 Task: Create a due date automation trigger when advanced on, on the tuesday before a card is due add fields without custom field "Resume" set to a date more than 1 days ago at 11:00 AM.
Action: Mouse moved to (980, 73)
Screenshot: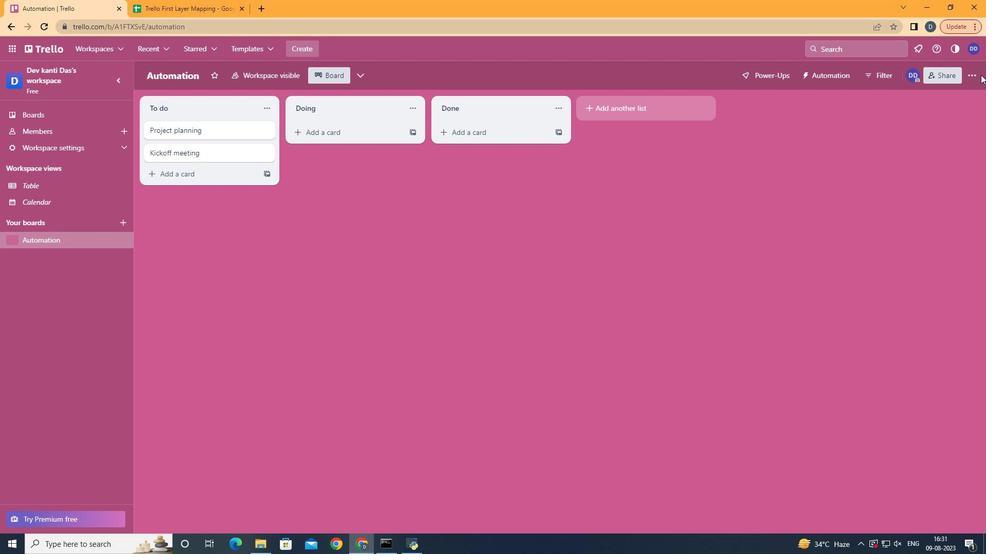 
Action: Mouse pressed left at (980, 73)
Screenshot: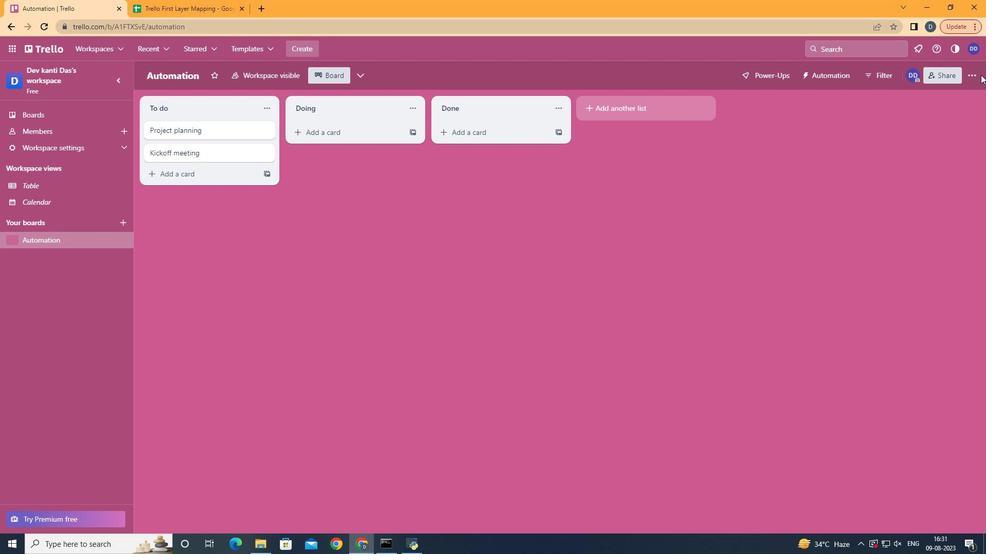 
Action: Mouse moved to (976, 71)
Screenshot: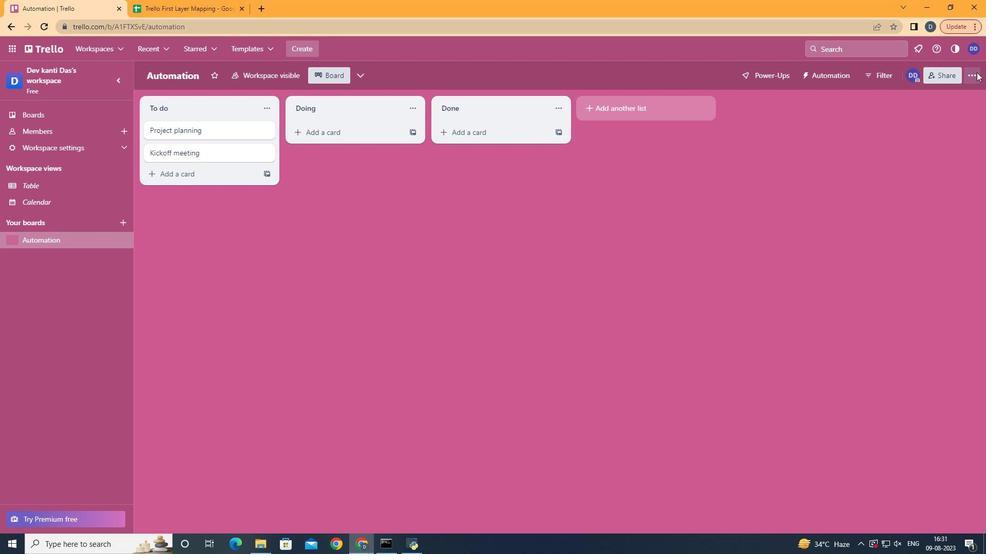 
Action: Mouse pressed left at (976, 71)
Screenshot: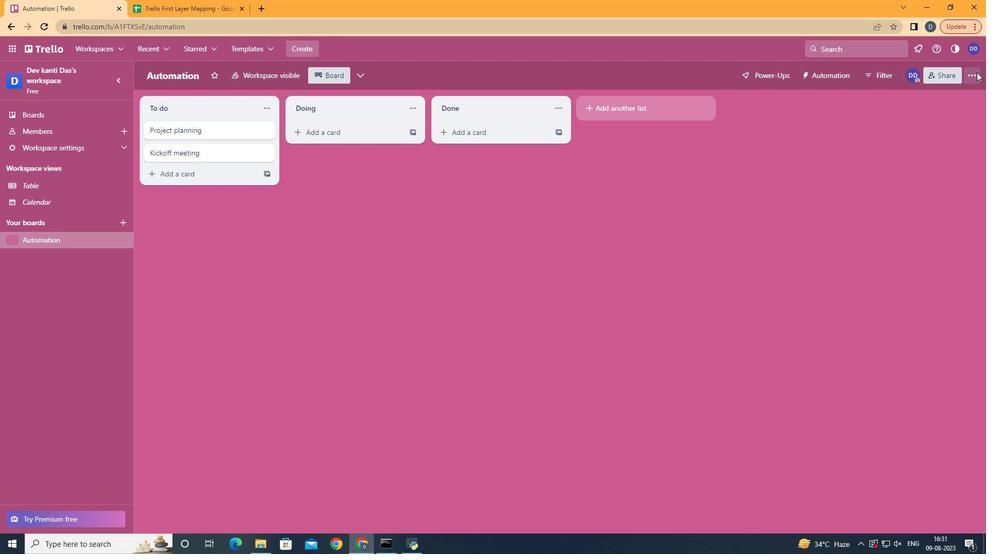 
Action: Mouse moved to (879, 228)
Screenshot: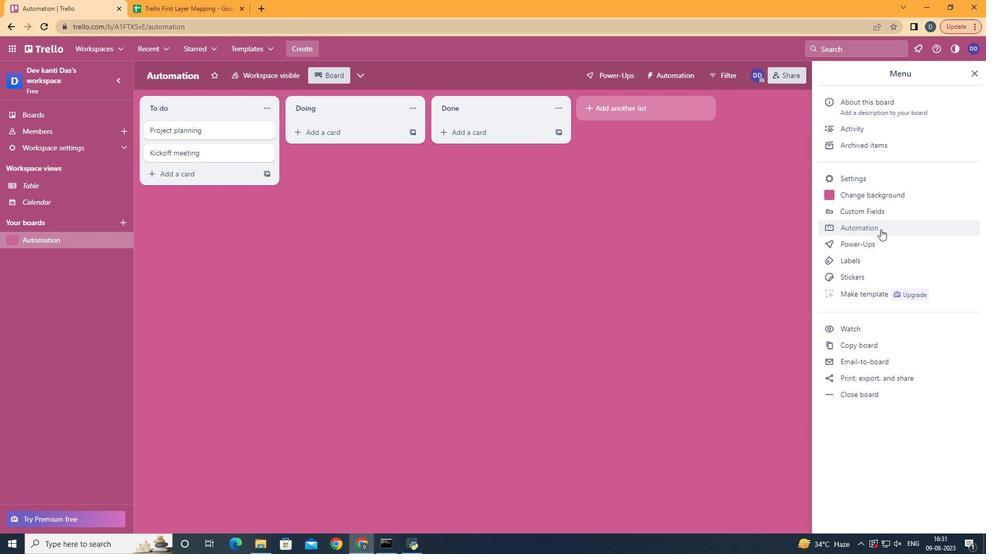 
Action: Mouse pressed left at (879, 228)
Screenshot: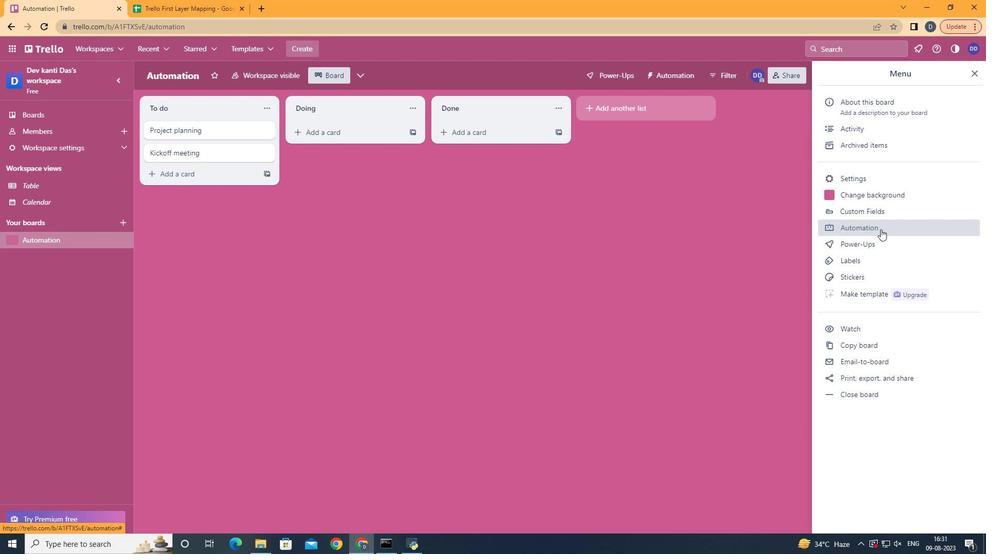 
Action: Mouse moved to (195, 207)
Screenshot: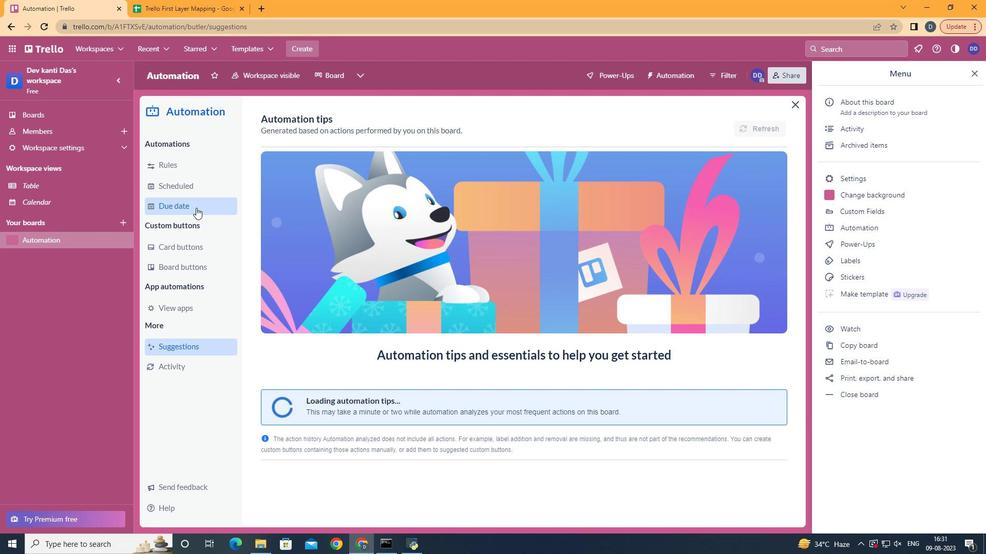 
Action: Mouse pressed left at (195, 207)
Screenshot: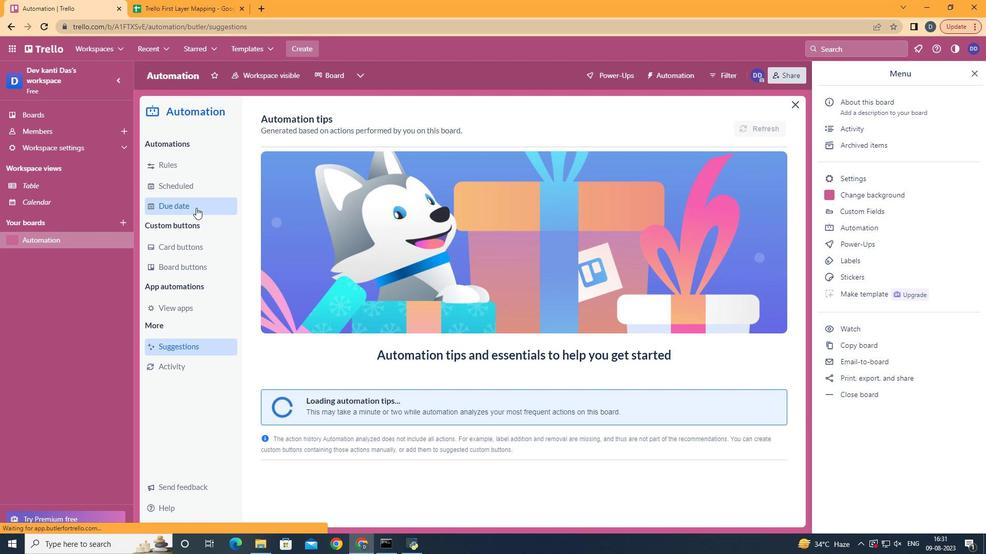 
Action: Mouse moved to (726, 117)
Screenshot: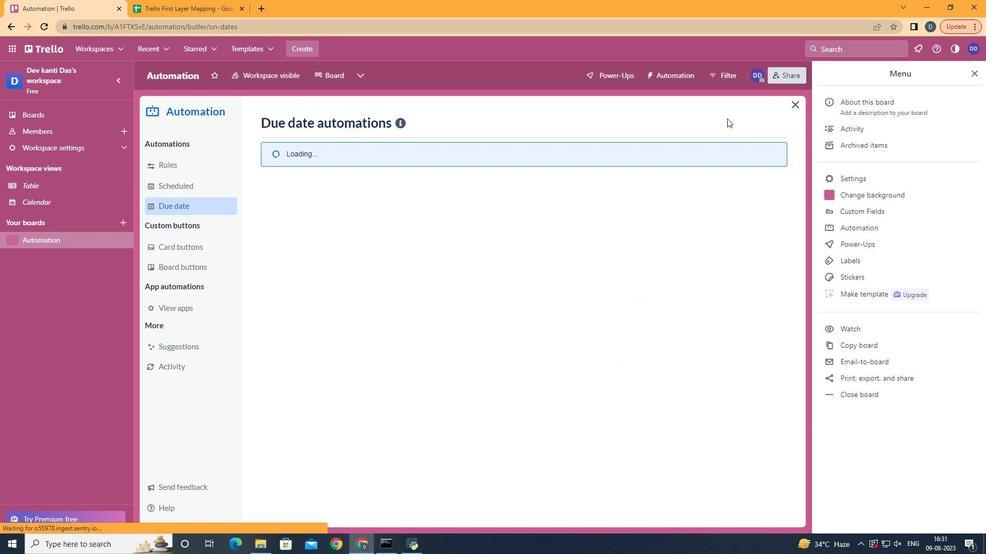 
Action: Mouse pressed left at (726, 117)
Screenshot: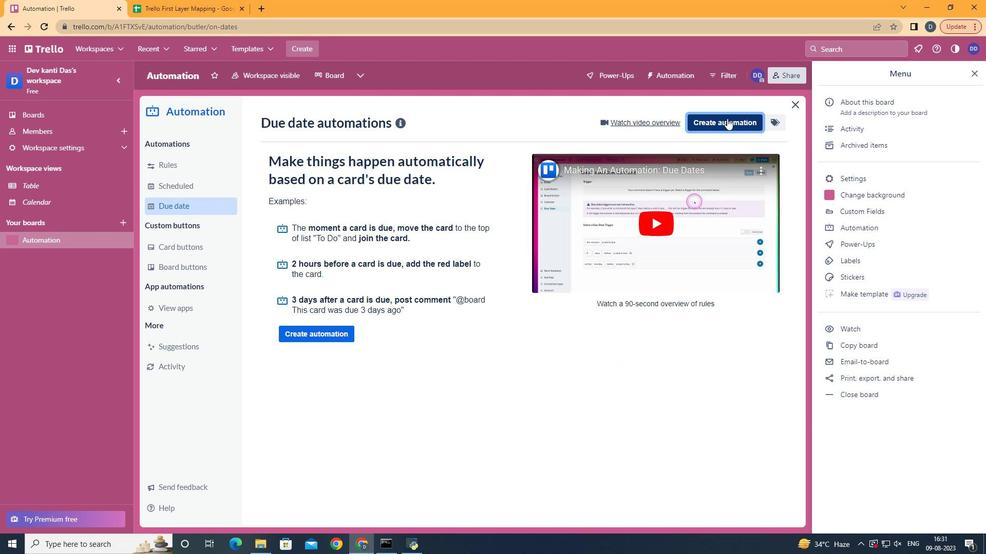 
Action: Mouse moved to (531, 228)
Screenshot: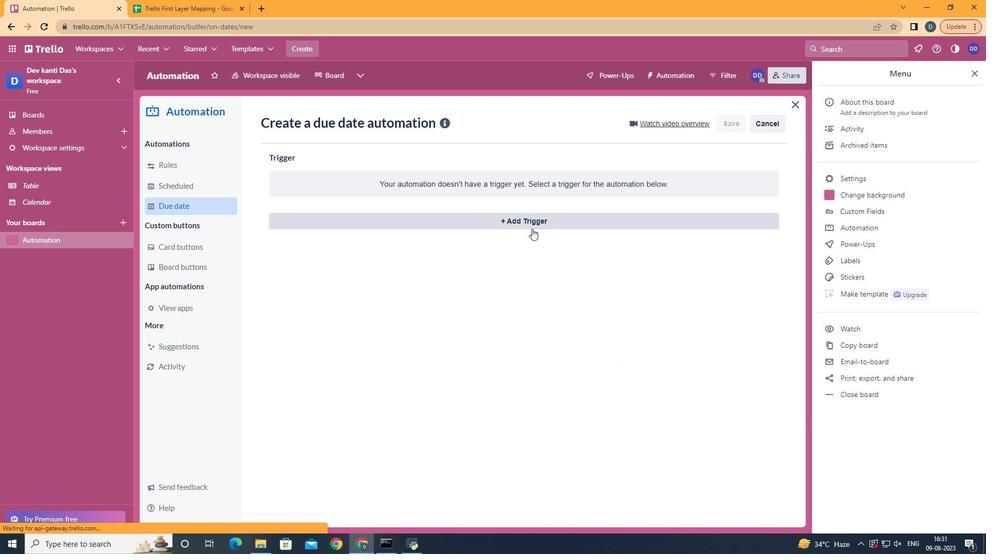 
Action: Mouse pressed left at (531, 228)
Screenshot: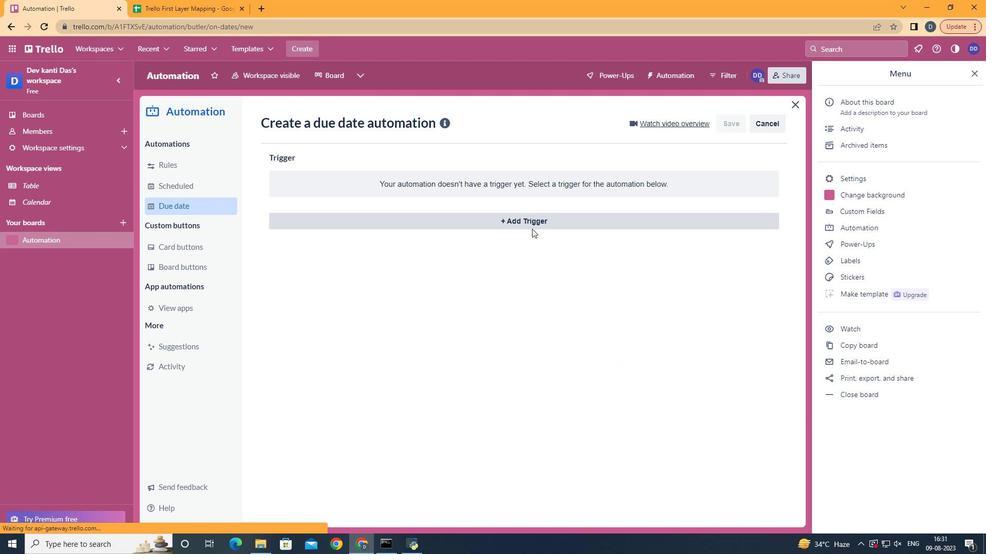 
Action: Mouse moved to (332, 293)
Screenshot: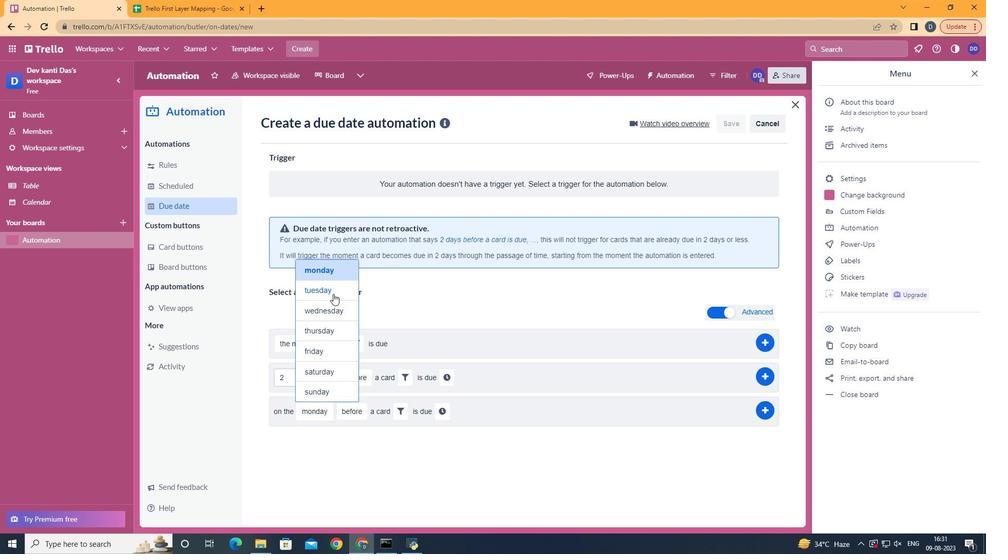 
Action: Mouse pressed left at (332, 293)
Screenshot: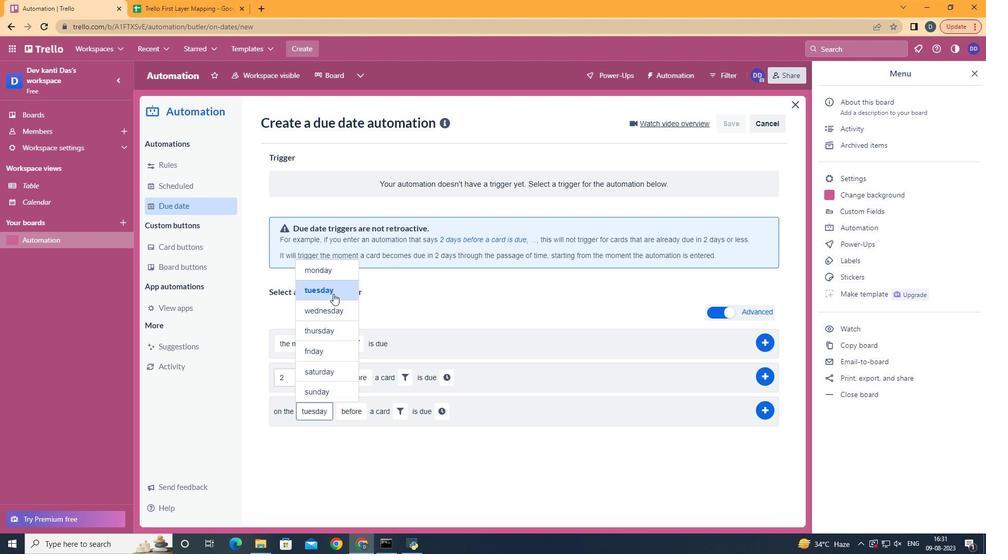 
Action: Mouse moved to (391, 414)
Screenshot: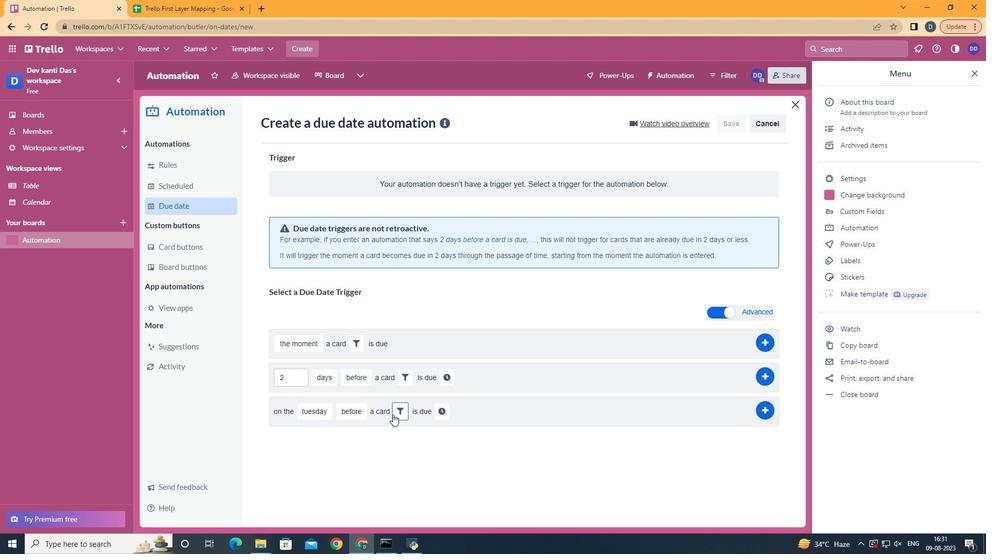 
Action: Mouse pressed left at (391, 414)
Screenshot: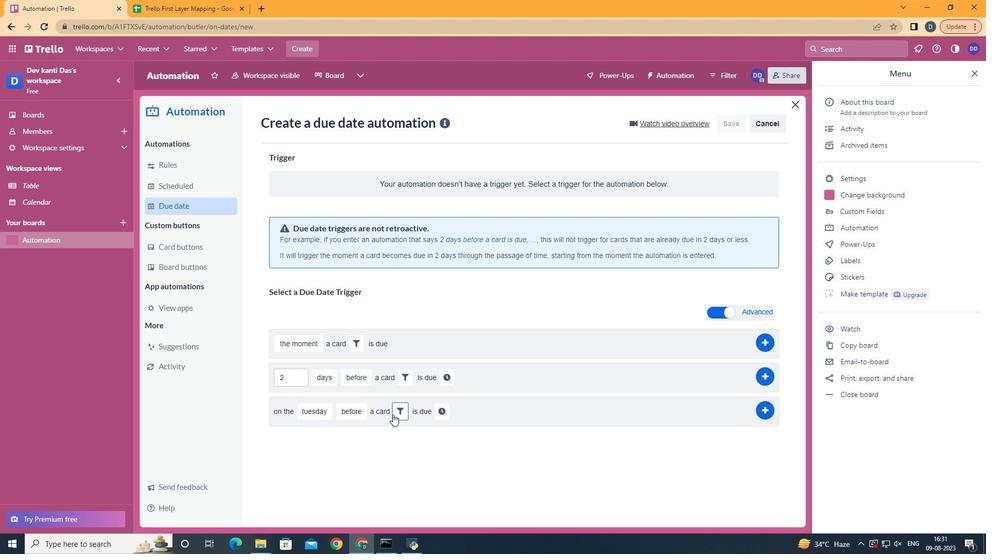 
Action: Mouse moved to (572, 436)
Screenshot: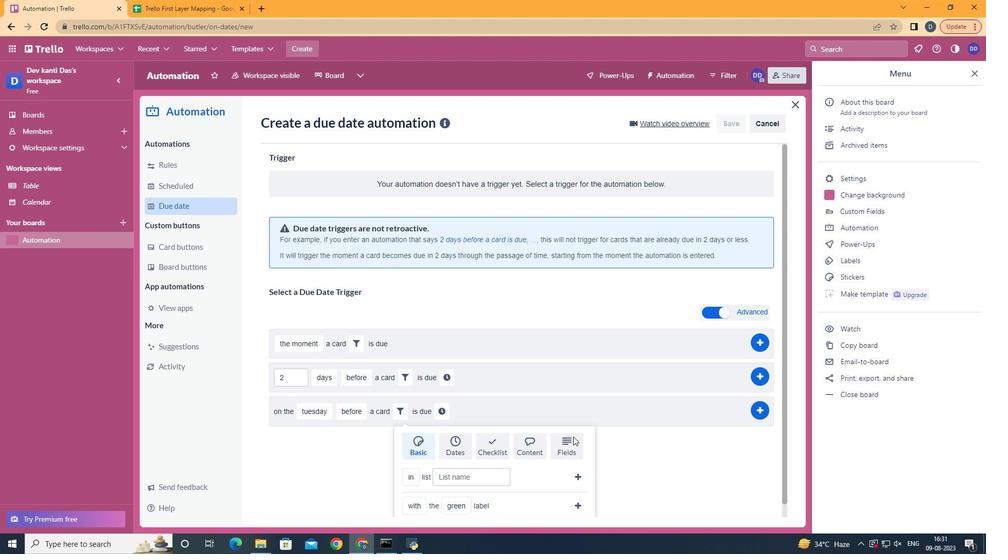 
Action: Mouse pressed left at (572, 436)
Screenshot: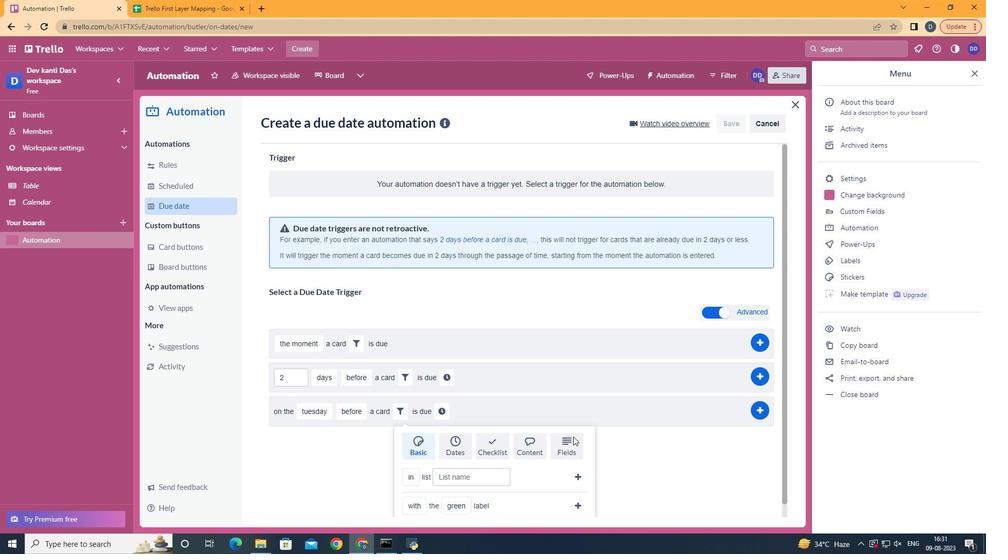 
Action: Mouse moved to (576, 436)
Screenshot: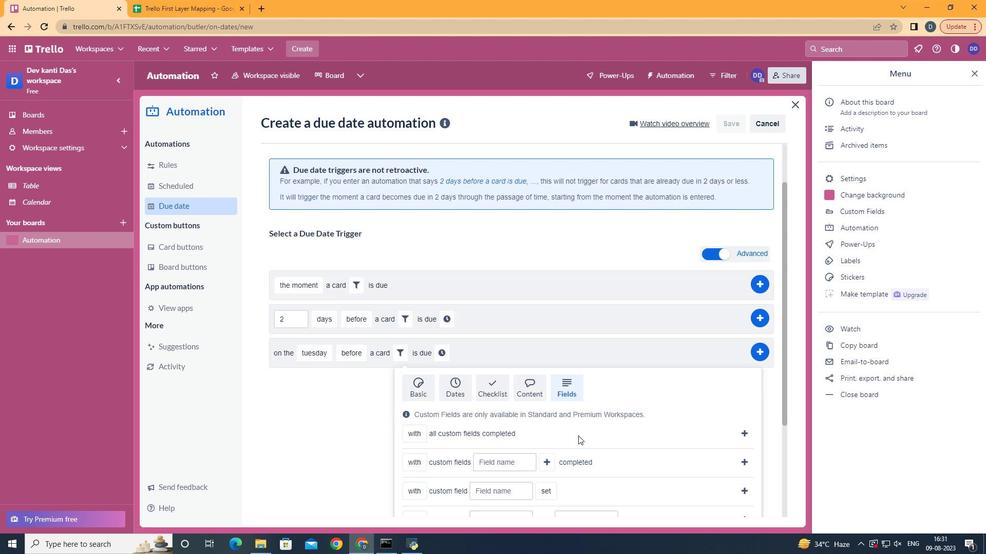 
Action: Mouse scrolled (576, 435) with delta (0, 0)
Screenshot: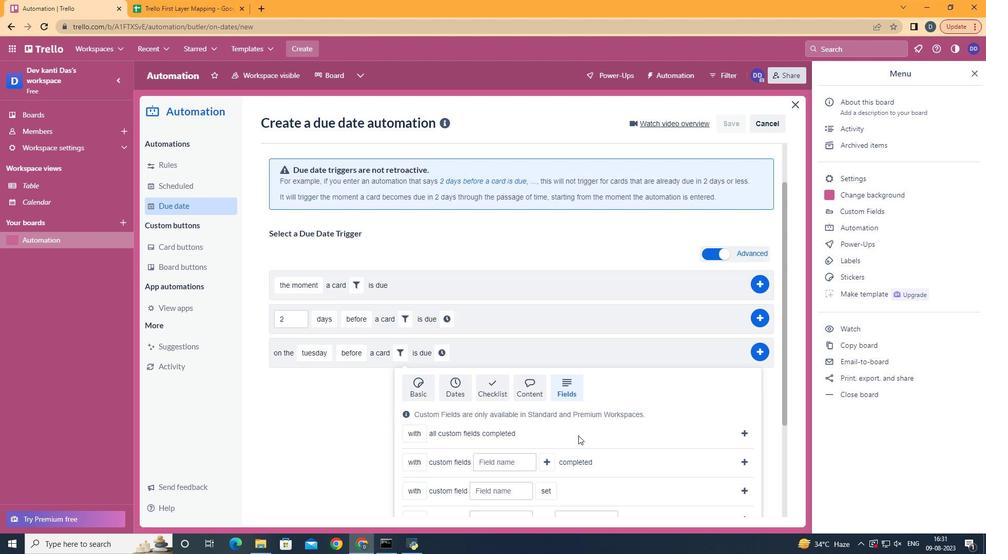 
Action: Mouse scrolled (576, 435) with delta (0, 0)
Screenshot: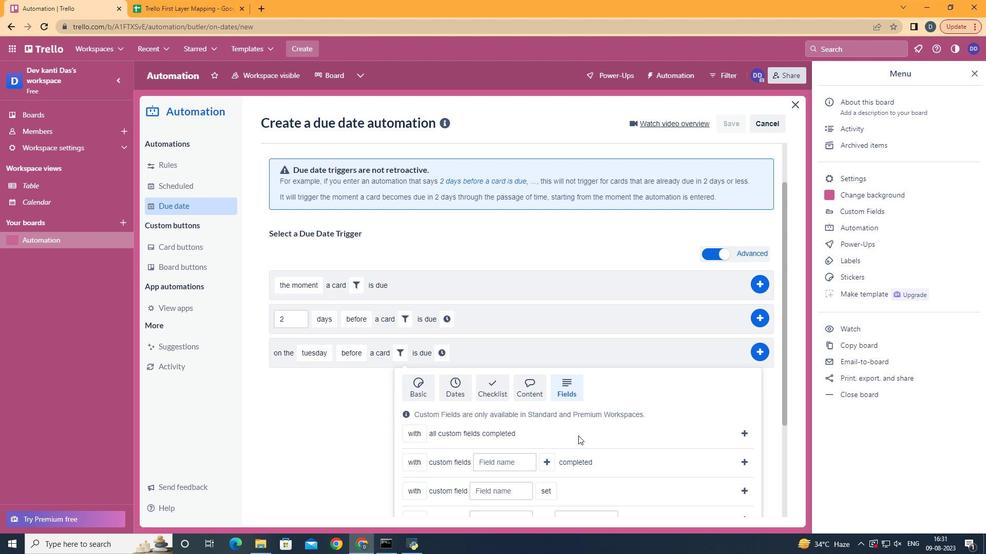 
Action: Mouse scrolled (576, 435) with delta (0, 0)
Screenshot: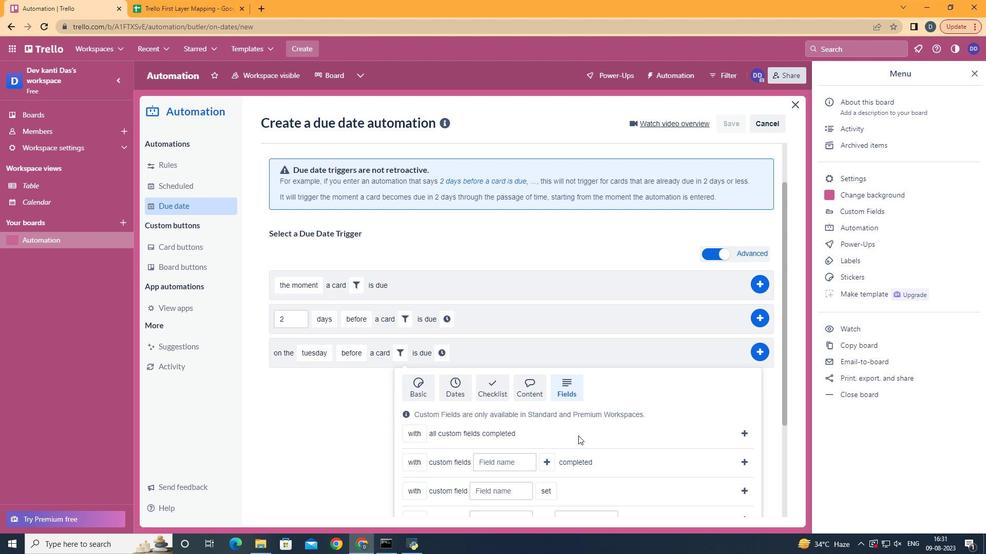 
Action: Mouse scrolled (576, 435) with delta (0, 0)
Screenshot: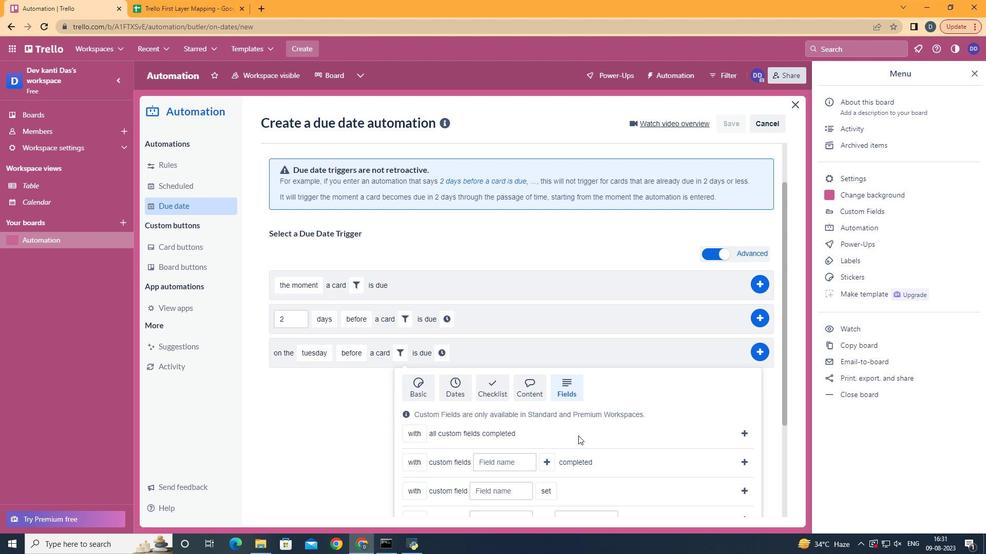 
Action: Mouse scrolled (576, 435) with delta (0, 0)
Screenshot: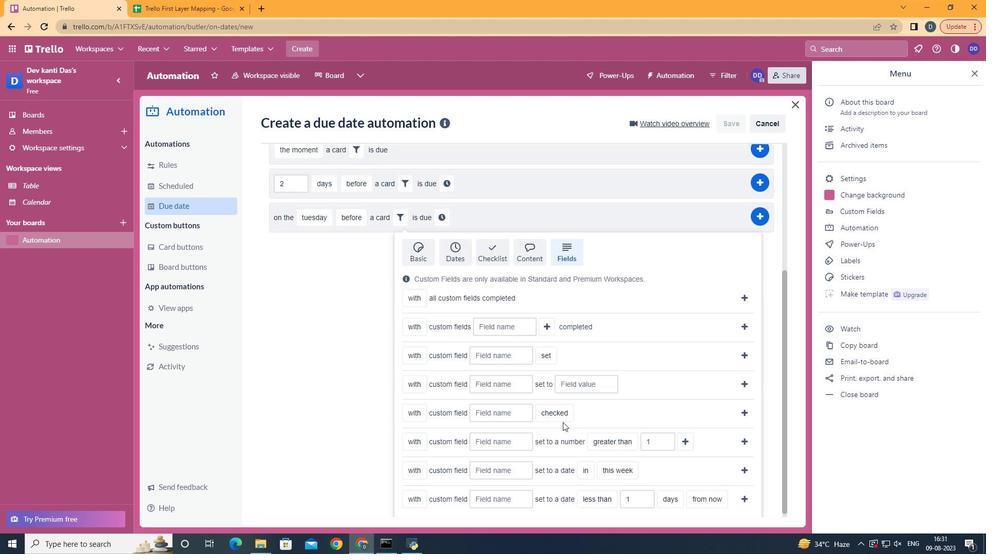 
Action: Mouse scrolled (576, 435) with delta (0, 0)
Screenshot: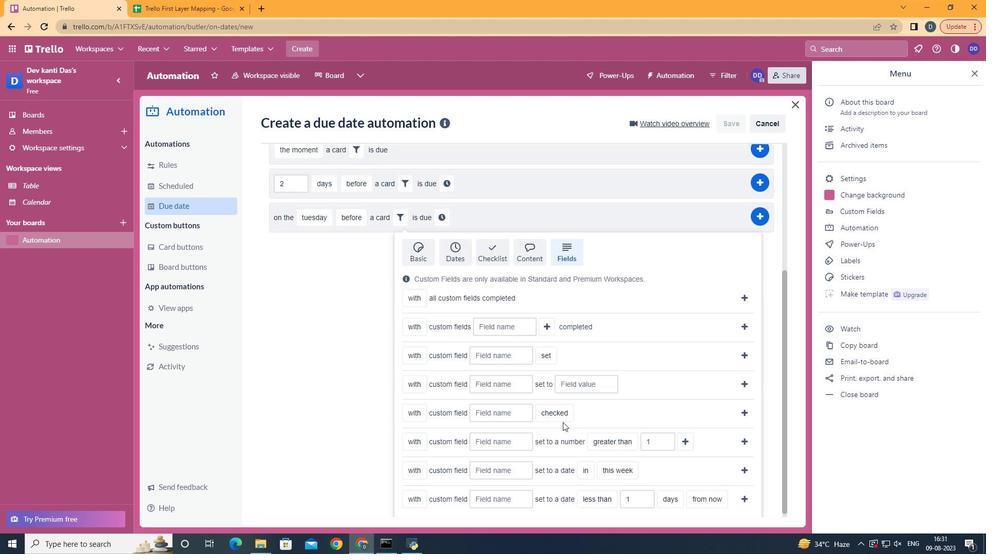 
Action: Mouse moved to (435, 461)
Screenshot: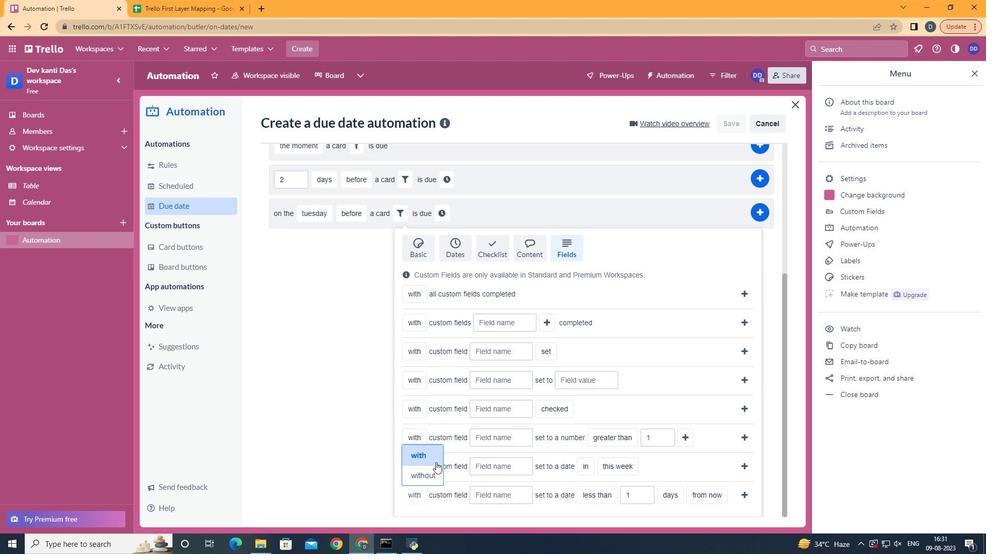 
Action: Mouse pressed left at (435, 461)
Screenshot: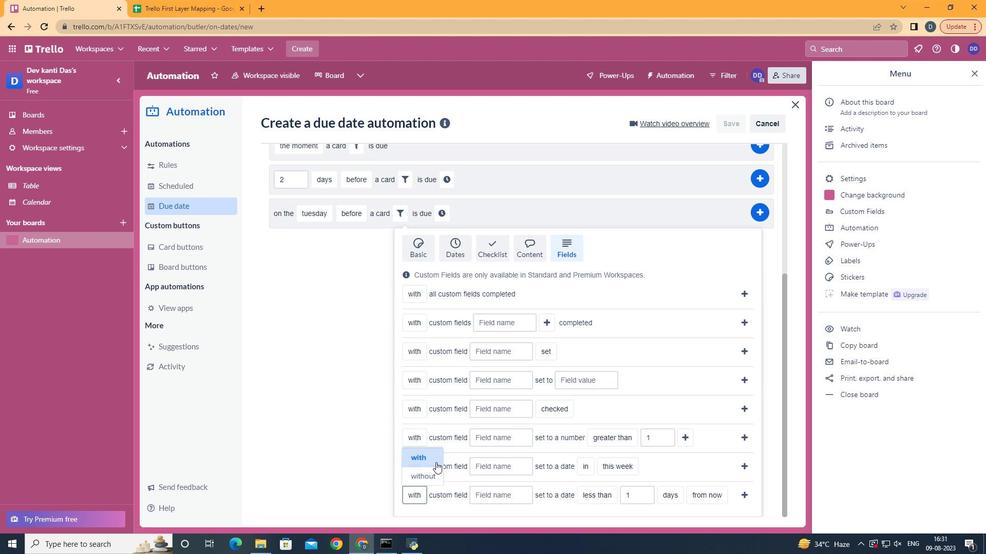 
Action: Mouse moved to (432, 465)
Screenshot: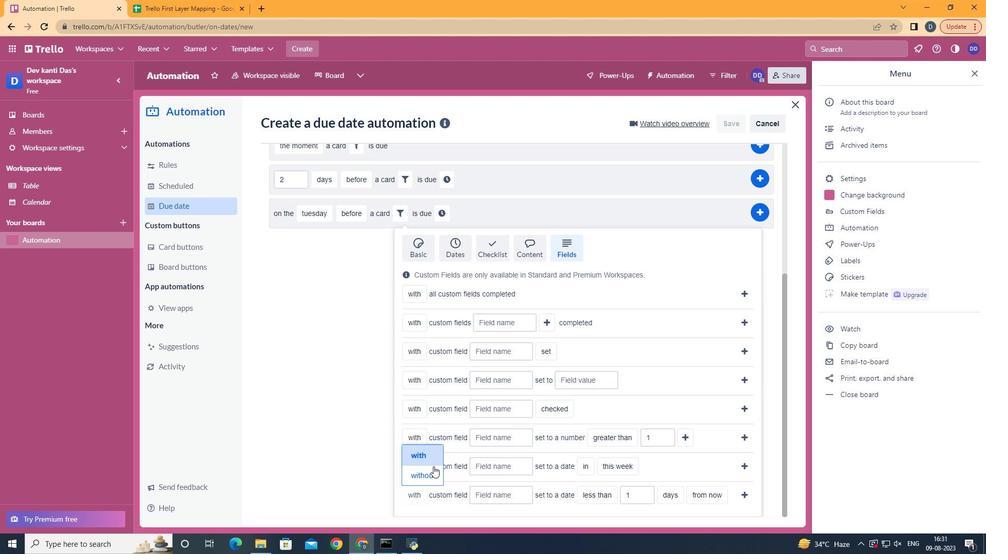 
Action: Mouse pressed left at (432, 465)
Screenshot: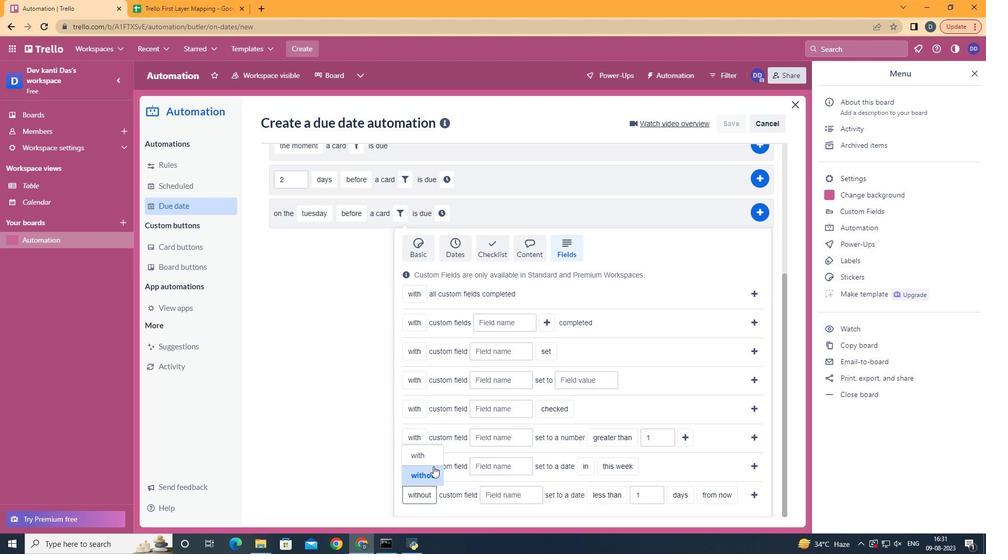 
Action: Mouse moved to (517, 498)
Screenshot: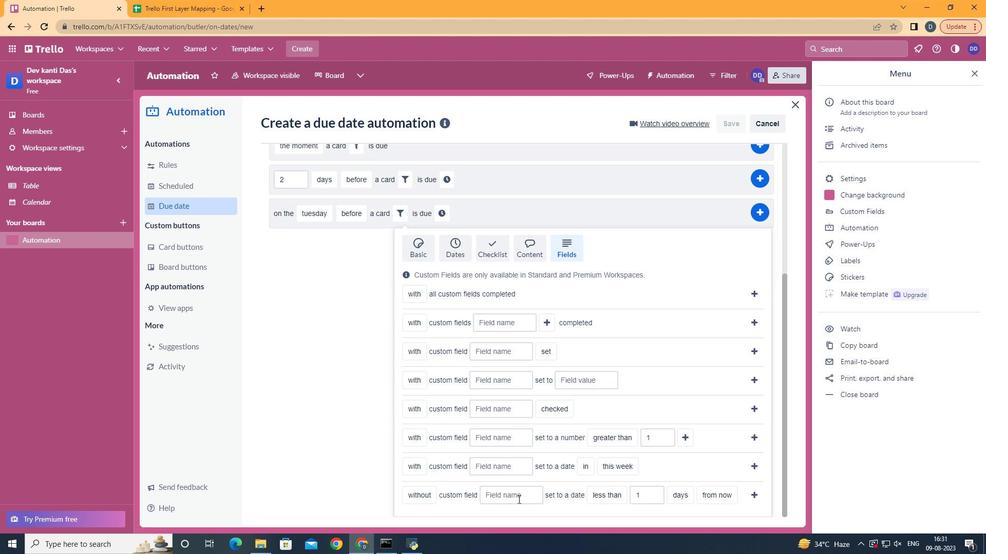 
Action: Mouse pressed left at (517, 498)
Screenshot: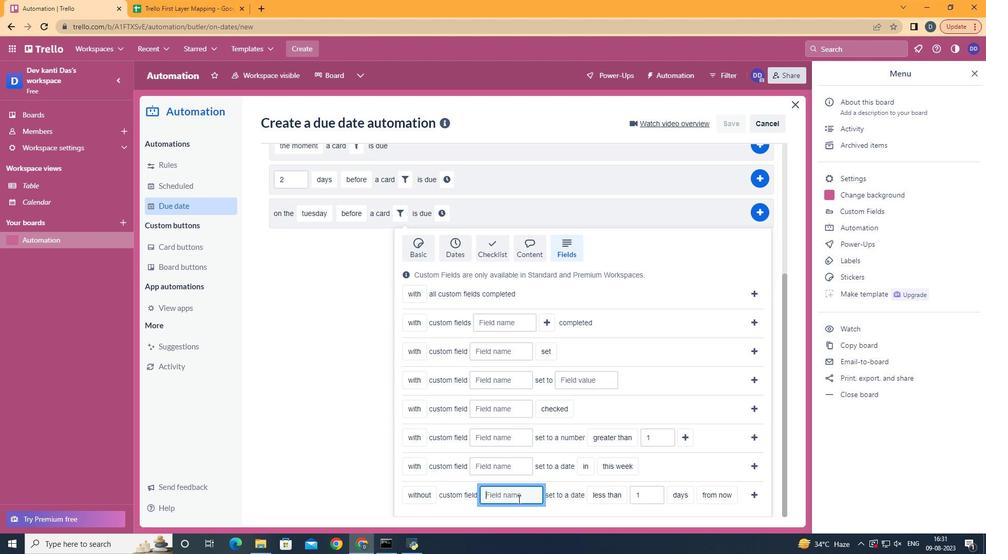 
Action: Key pressed <Key.shift>Rre<Key.backspace><Key.backspace>esume
Screenshot: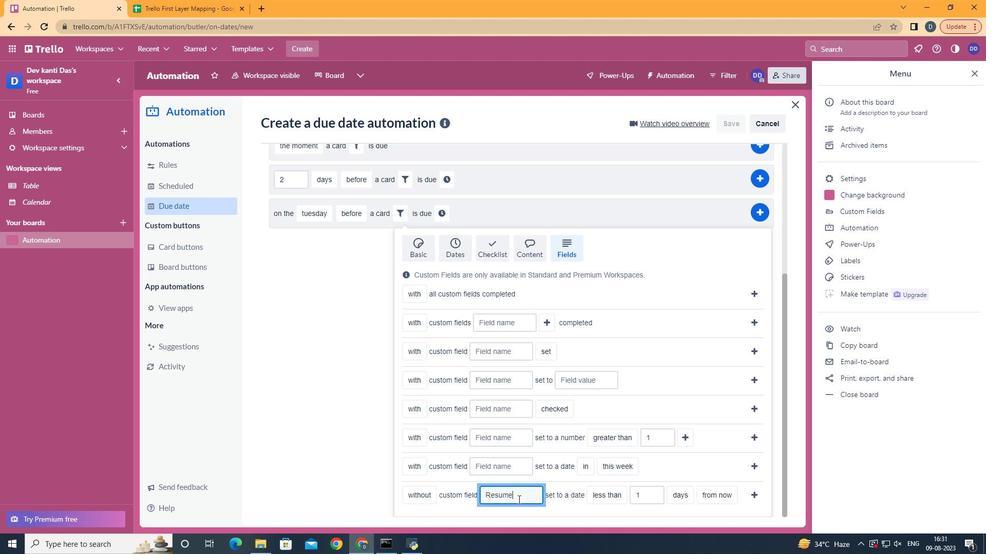 
Action: Mouse moved to (606, 448)
Screenshot: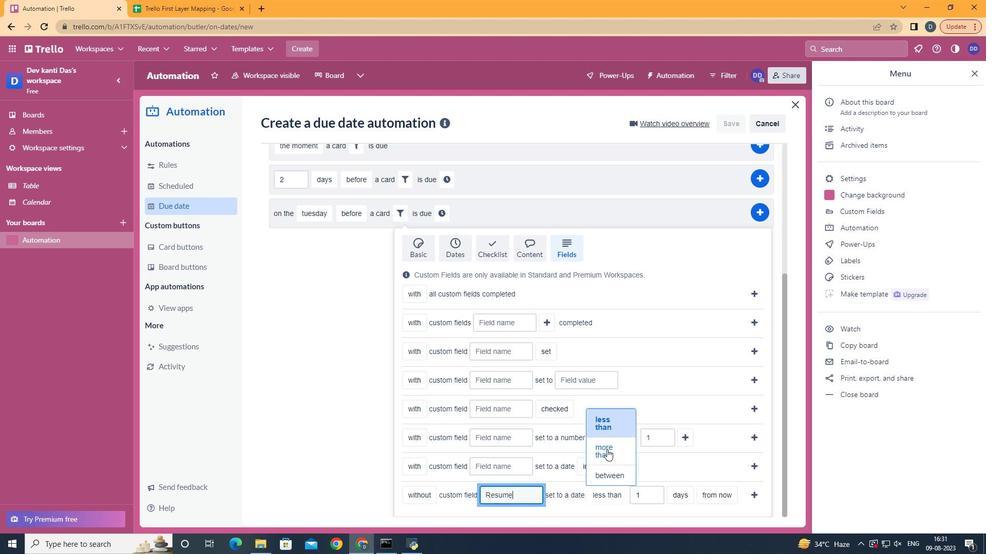 
Action: Mouse pressed left at (606, 448)
Screenshot: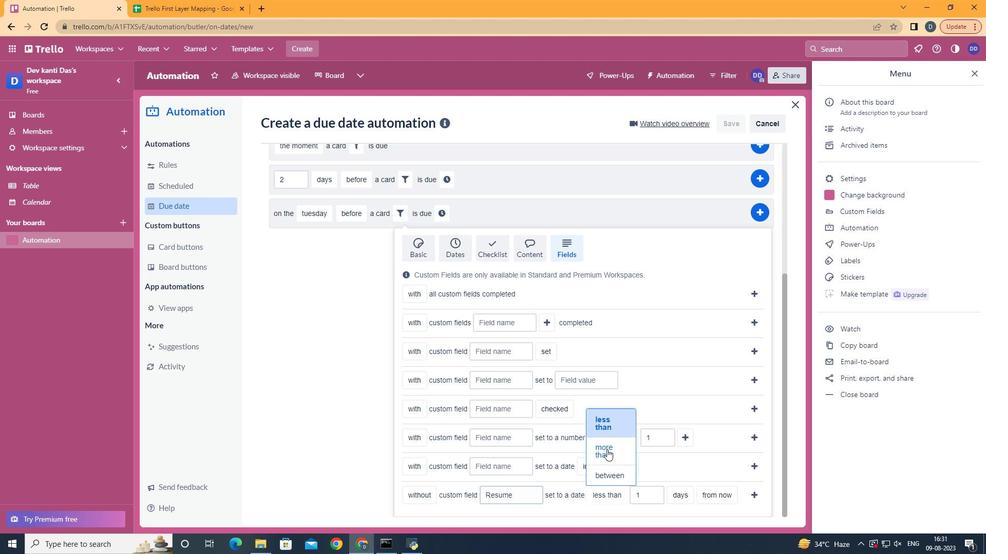 
Action: Mouse moved to (691, 458)
Screenshot: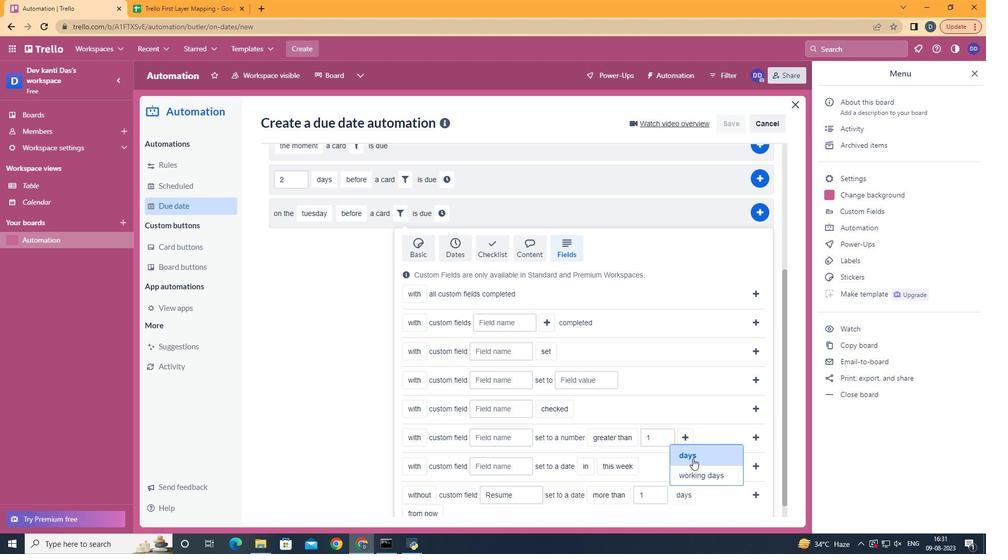 
Action: Mouse pressed left at (691, 458)
Screenshot: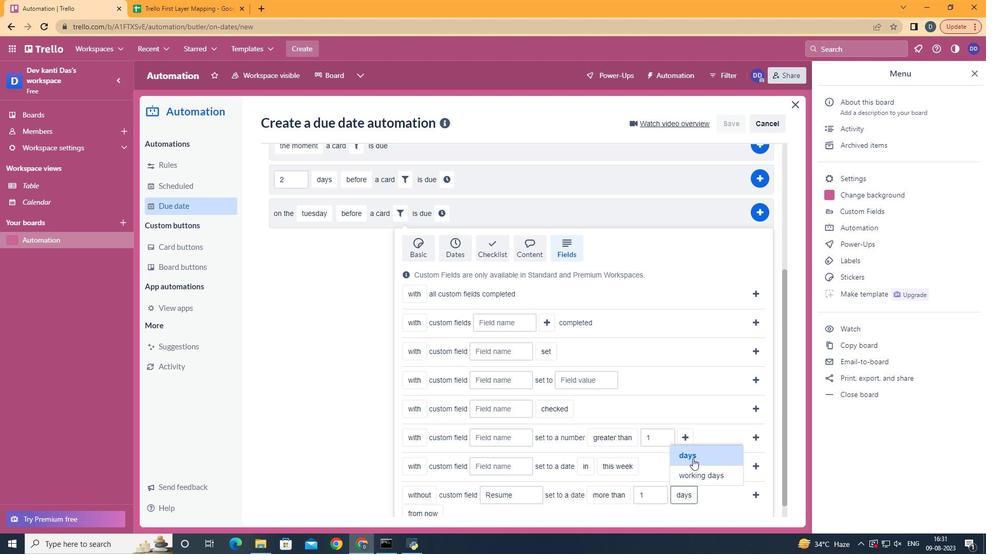 
Action: Mouse moved to (436, 493)
Screenshot: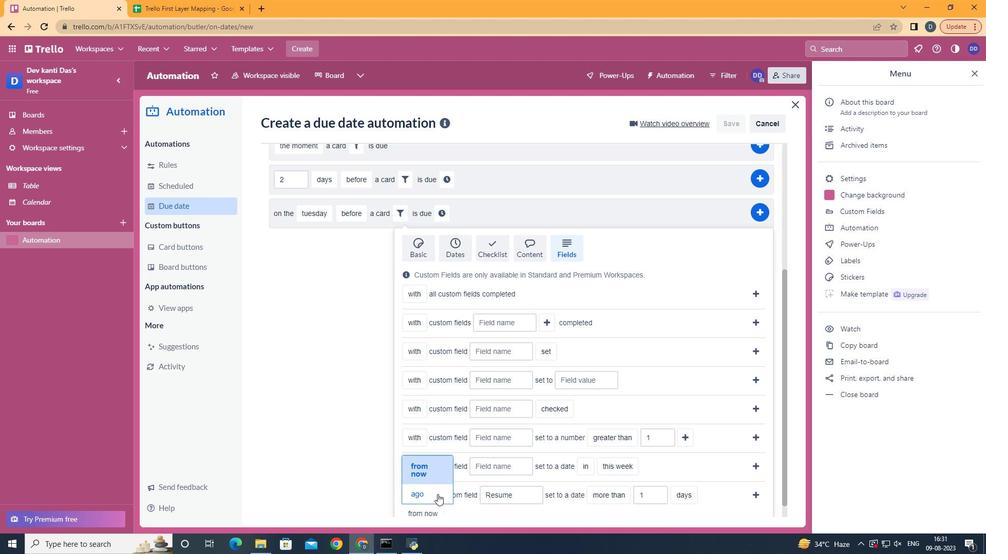 
Action: Mouse pressed left at (436, 493)
Screenshot: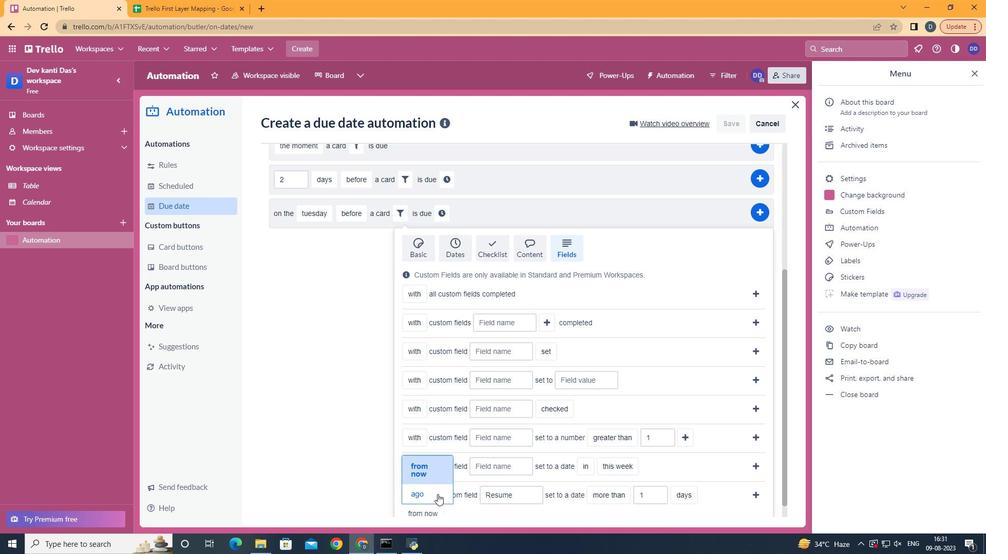 
Action: Mouse moved to (736, 497)
Screenshot: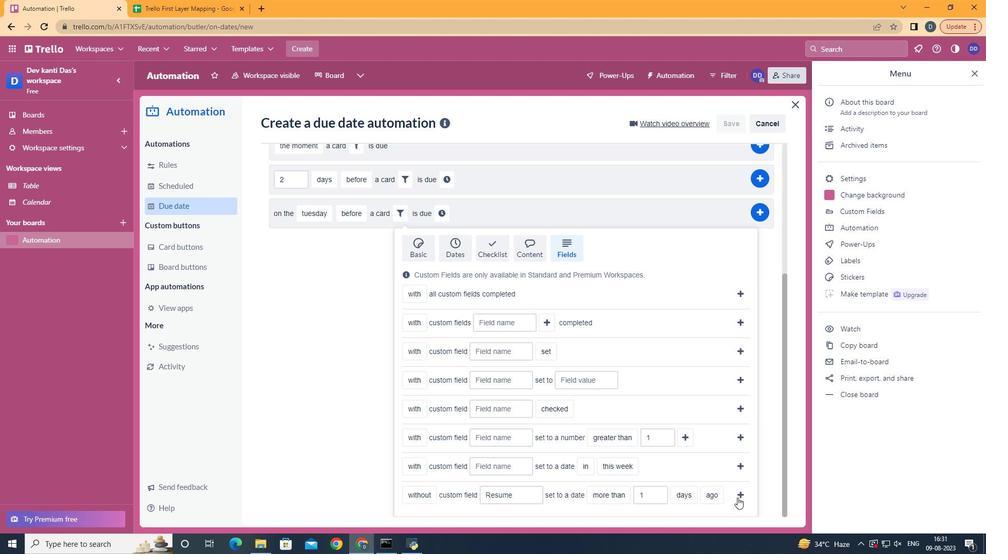 
Action: Mouse pressed left at (736, 497)
Screenshot: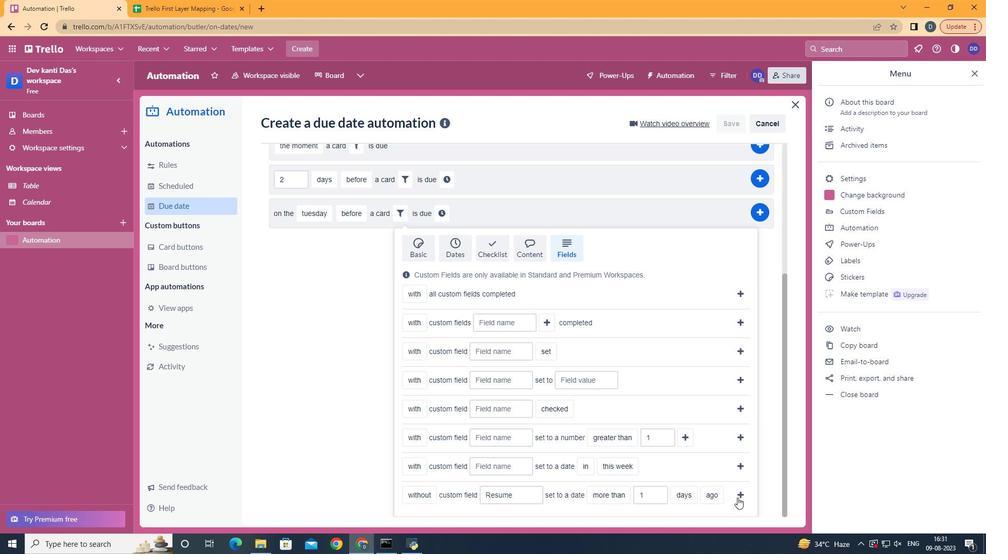 
Action: Mouse moved to (676, 406)
Screenshot: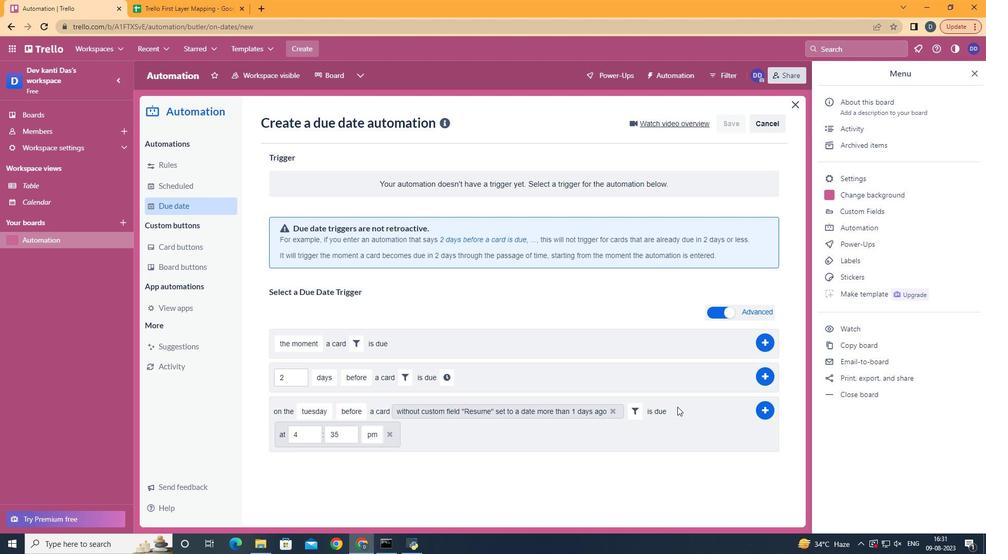 
Action: Mouse pressed left at (676, 406)
Screenshot: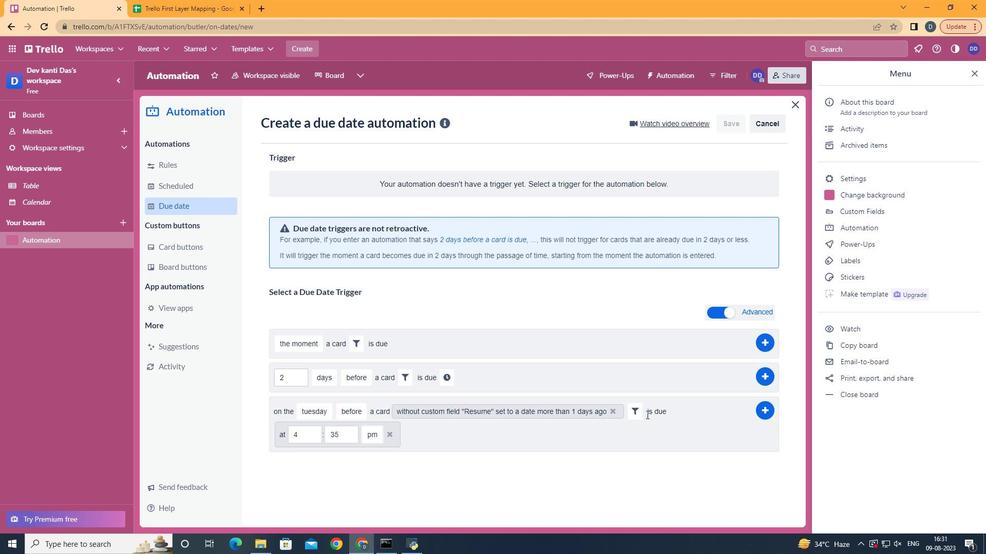 
Action: Mouse moved to (319, 438)
Screenshot: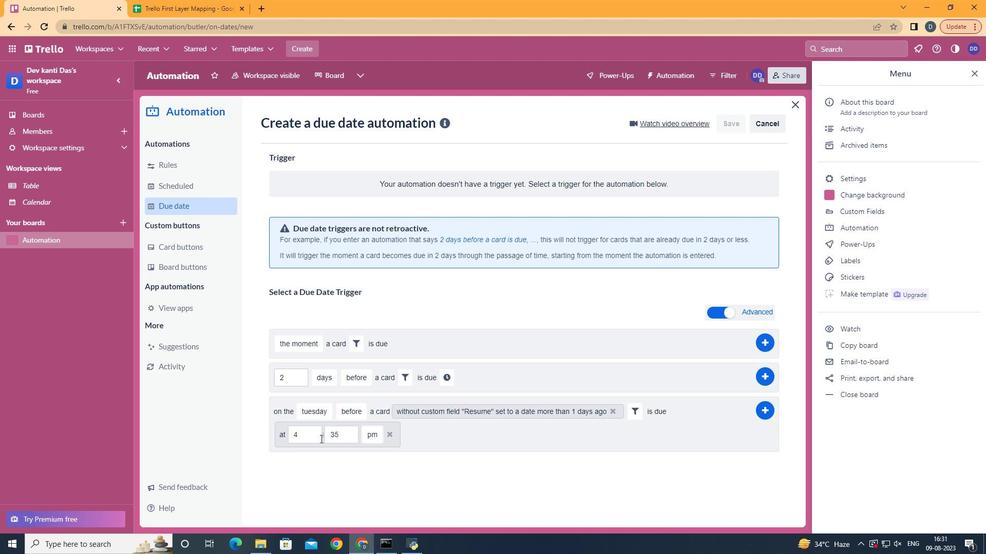 
Action: Mouse pressed left at (319, 438)
Screenshot: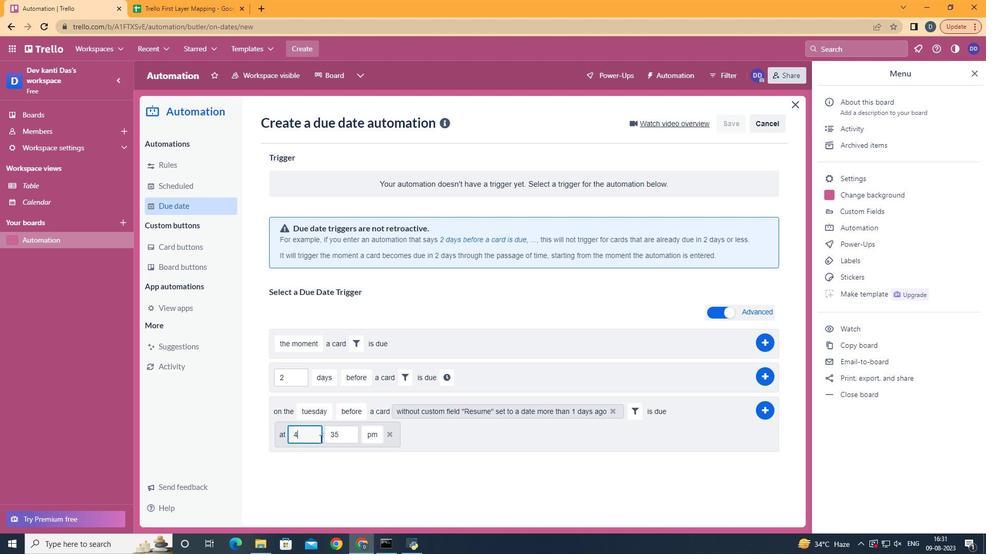 
Action: Mouse moved to (304, 443)
Screenshot: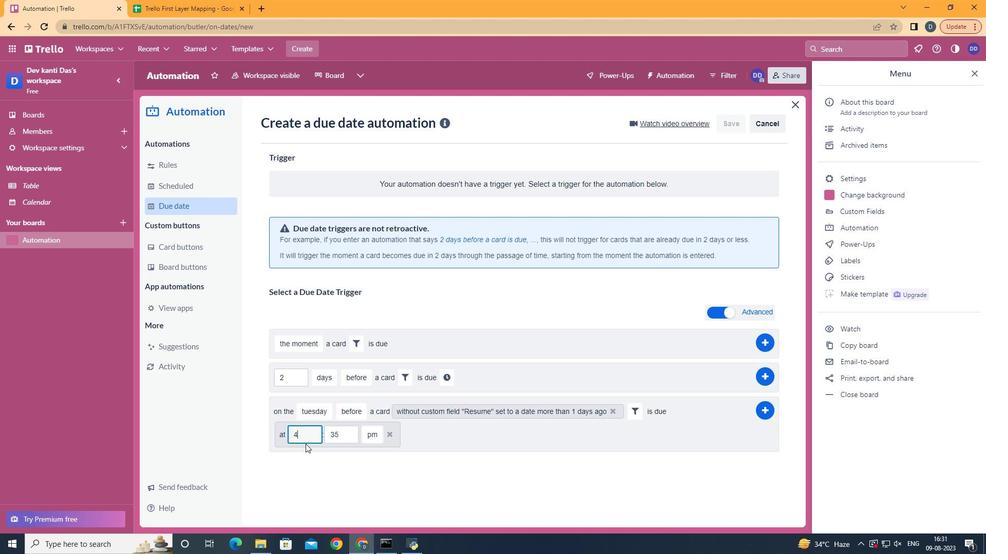 
Action: Key pressed <Key.backspace>11
Screenshot: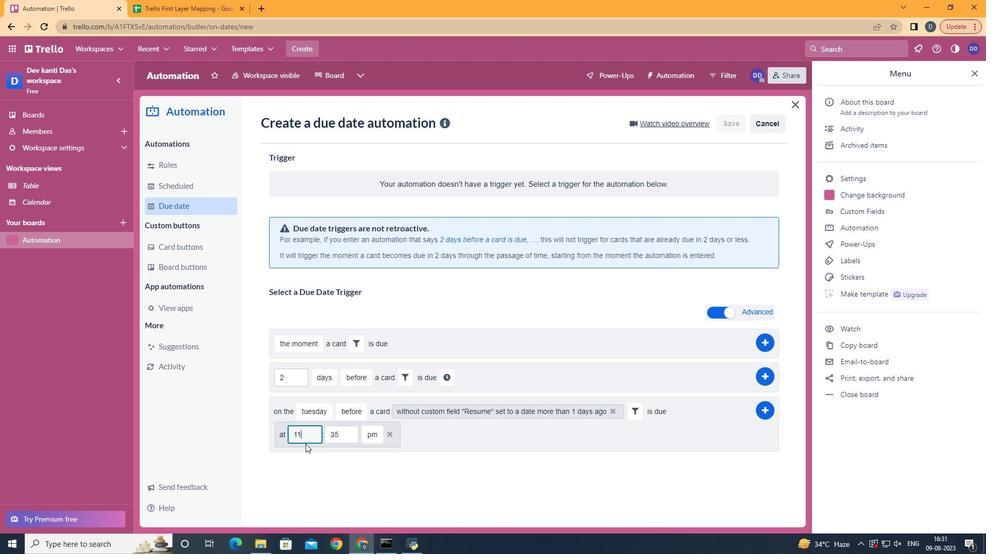 
Action: Mouse moved to (343, 433)
Screenshot: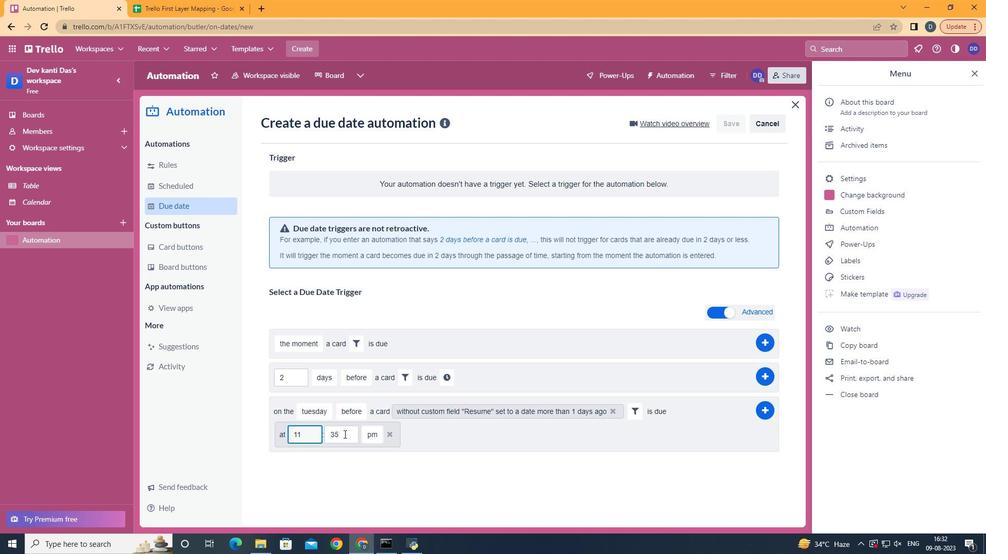 
Action: Mouse pressed left at (343, 433)
Screenshot: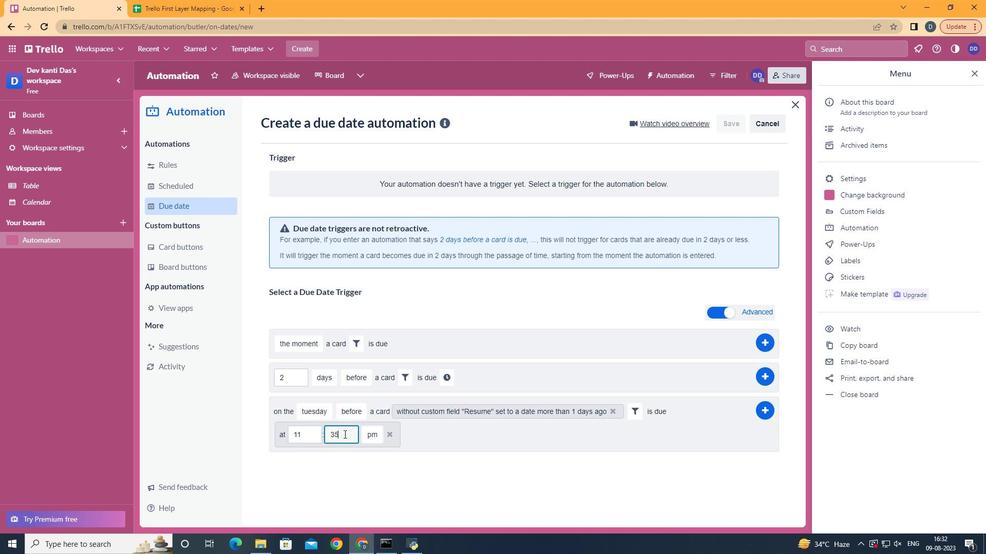 
Action: Mouse moved to (333, 436)
Screenshot: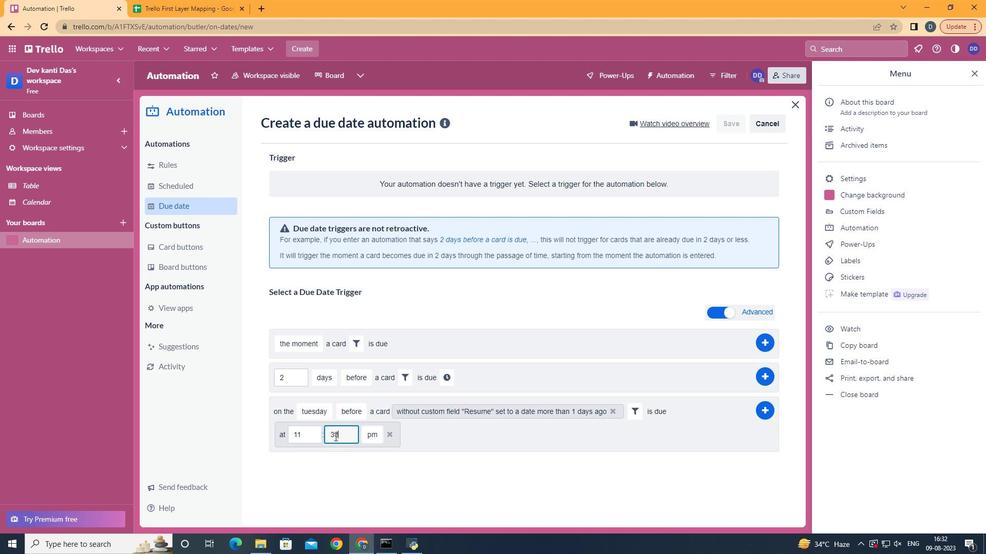 
Action: Key pressed <Key.backspace><Key.backspace>00
Screenshot: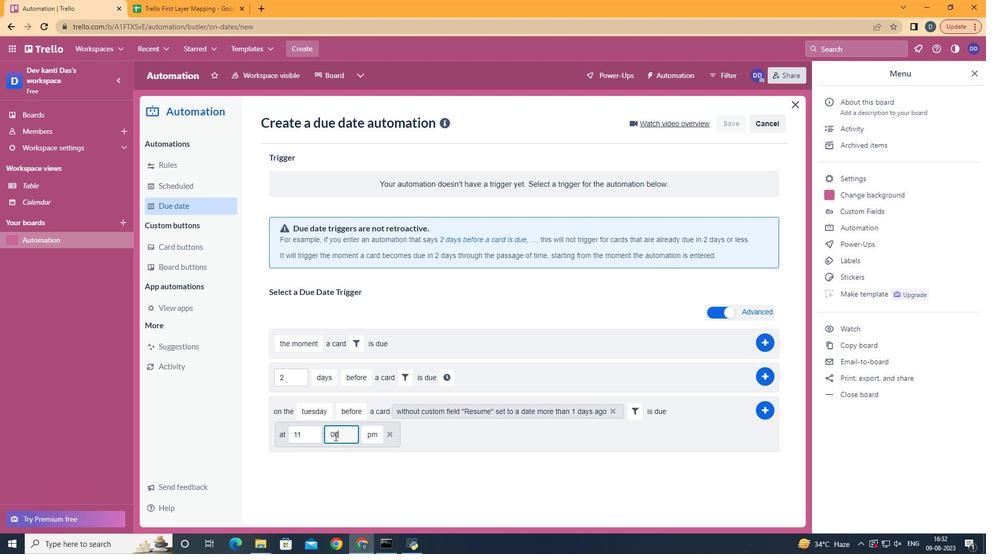 
Action: Mouse moved to (374, 456)
Screenshot: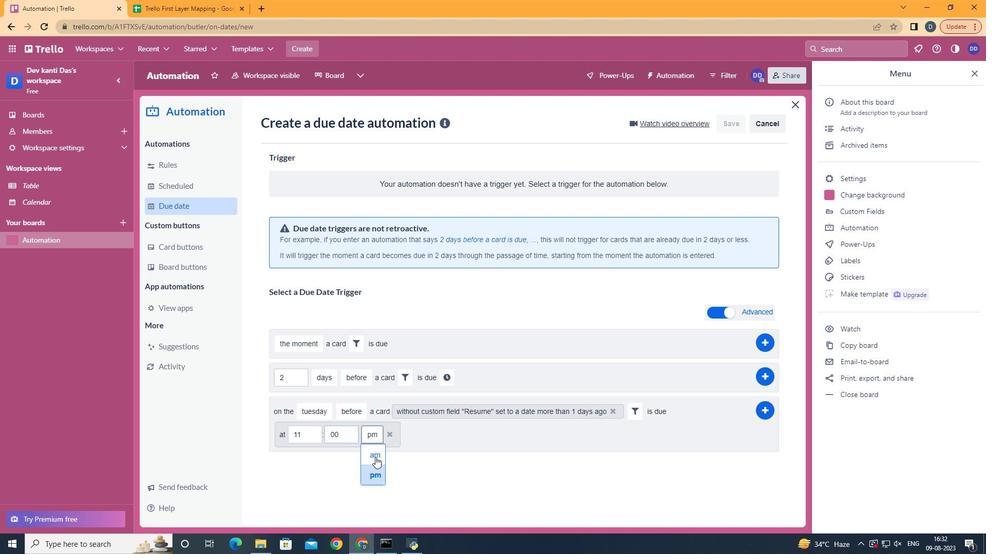 
Action: Mouse pressed left at (374, 456)
Screenshot: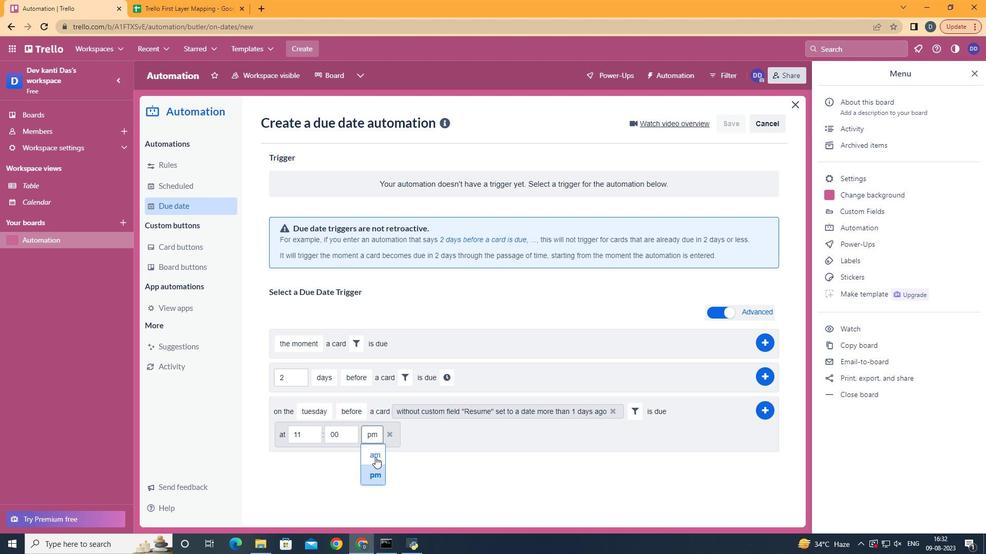 
Action: Mouse moved to (764, 409)
Screenshot: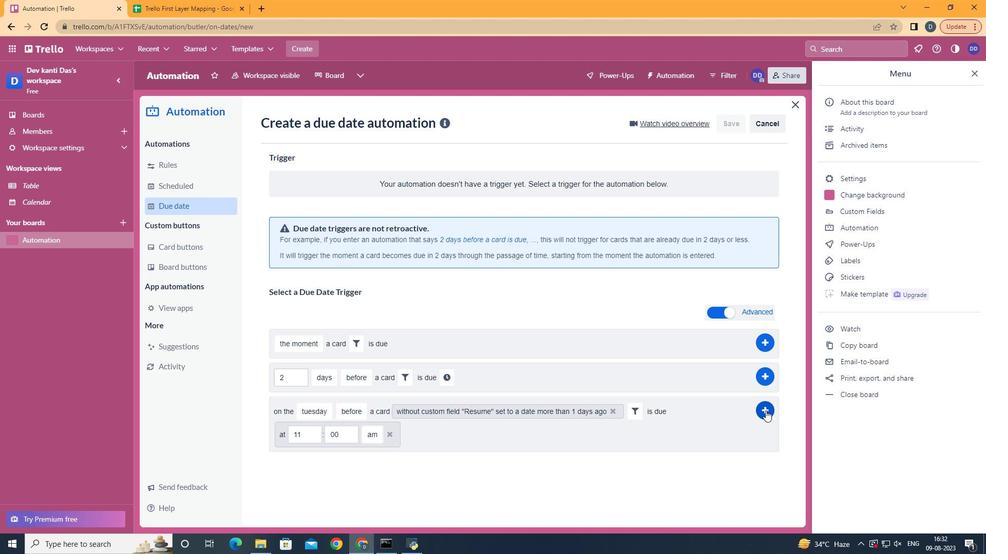 
Action: Mouse pressed left at (764, 409)
Screenshot: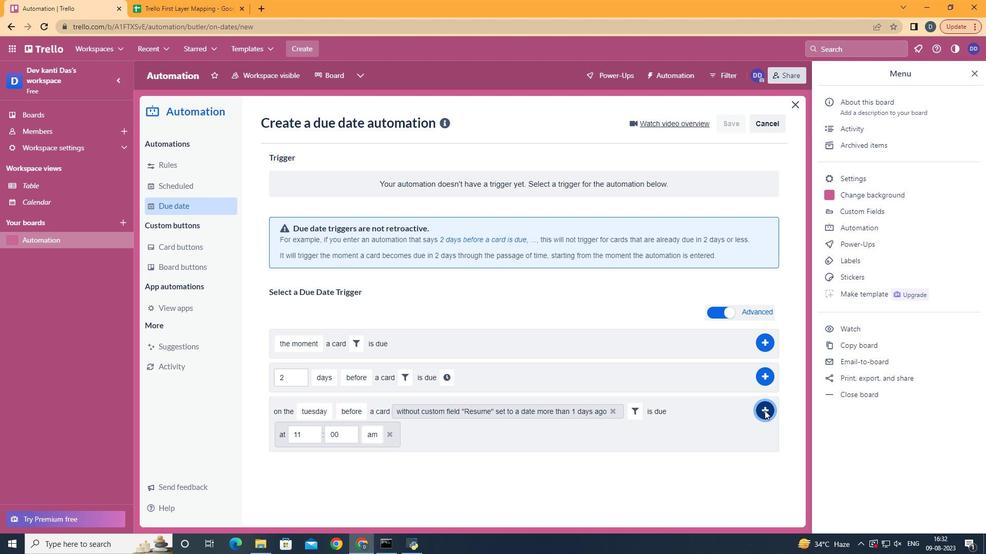 
Action: Mouse moved to (369, 133)
Screenshot: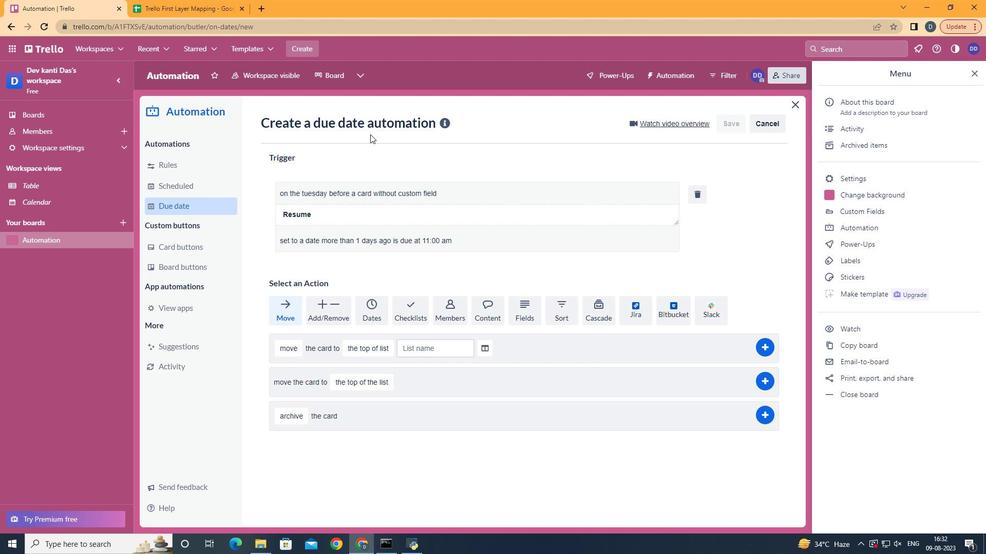 
